 Task: Create ChildIssue0044 as Child Issue of Issue Issue0022 in Backlog  in Scrum Project Project0005 in Jira
Action: Mouse moved to (391, 442)
Screenshot: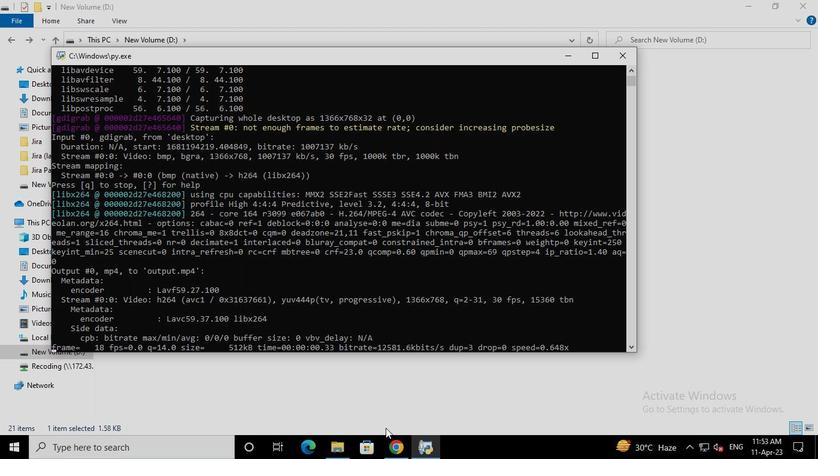 
Action: Mouse pressed left at (391, 442)
Screenshot: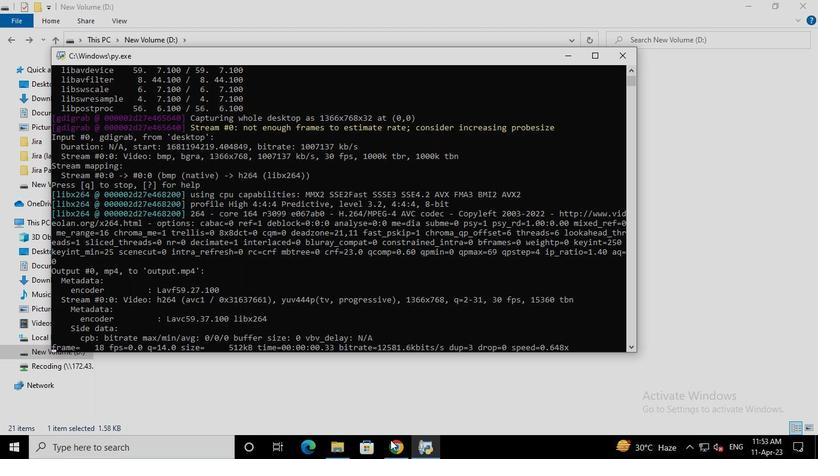 
Action: Mouse moved to (92, 184)
Screenshot: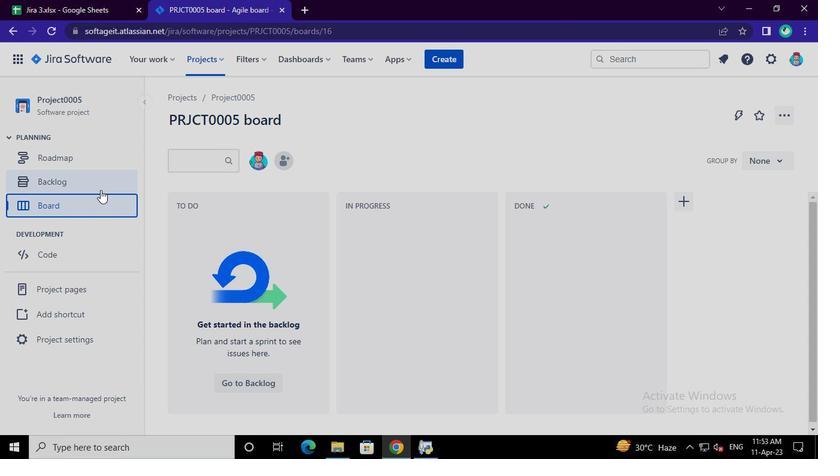 
Action: Mouse pressed left at (92, 184)
Screenshot: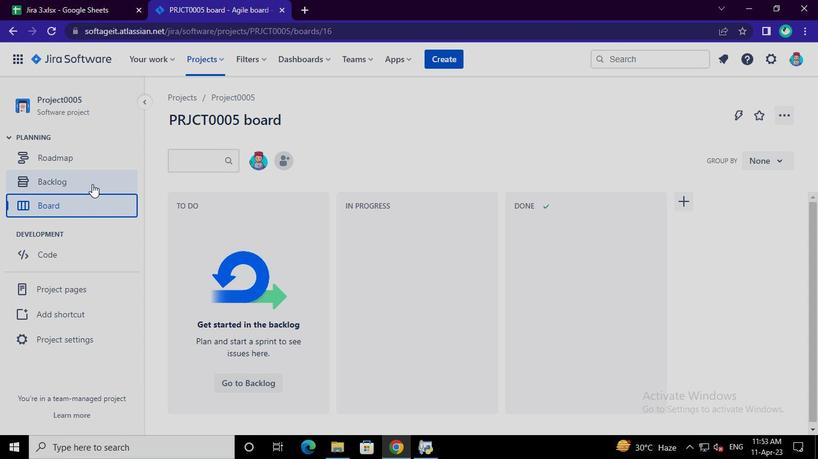
Action: Mouse moved to (278, 293)
Screenshot: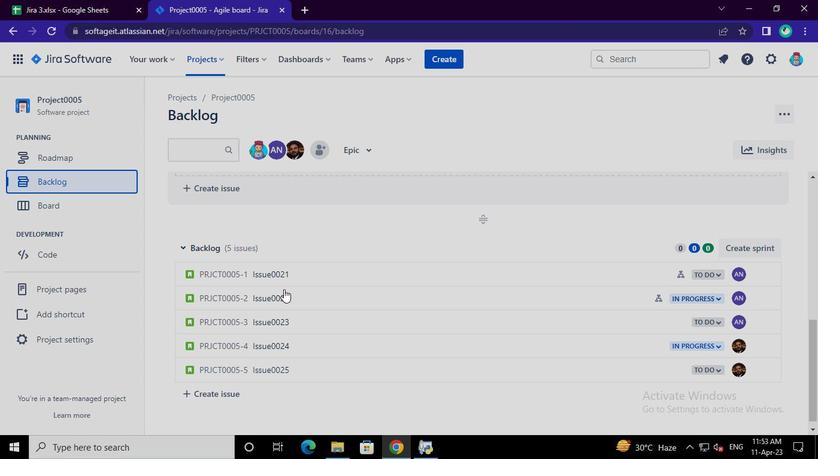 
Action: Mouse pressed left at (278, 293)
Screenshot: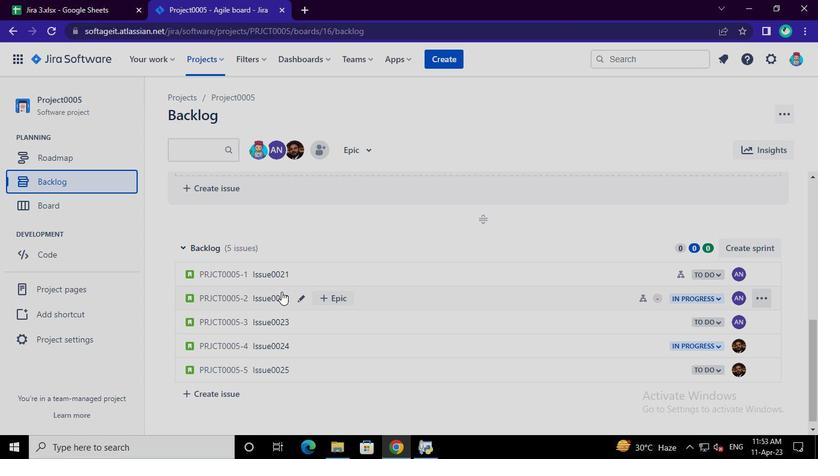 
Action: Mouse moved to (606, 239)
Screenshot: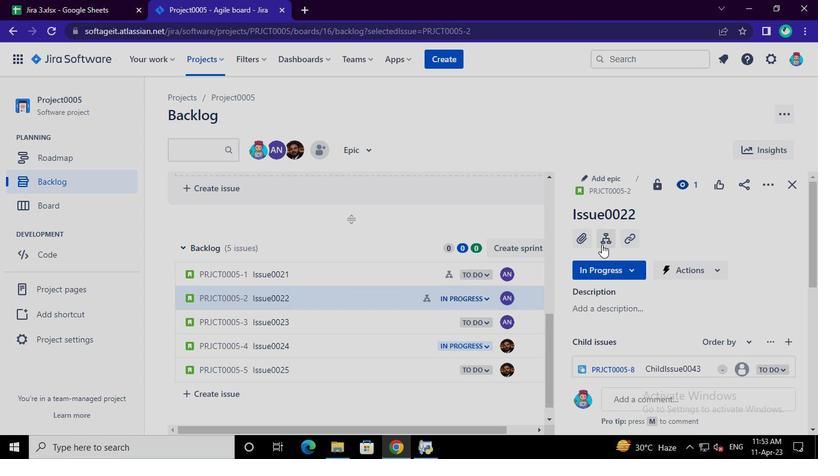 
Action: Mouse pressed left at (606, 239)
Screenshot: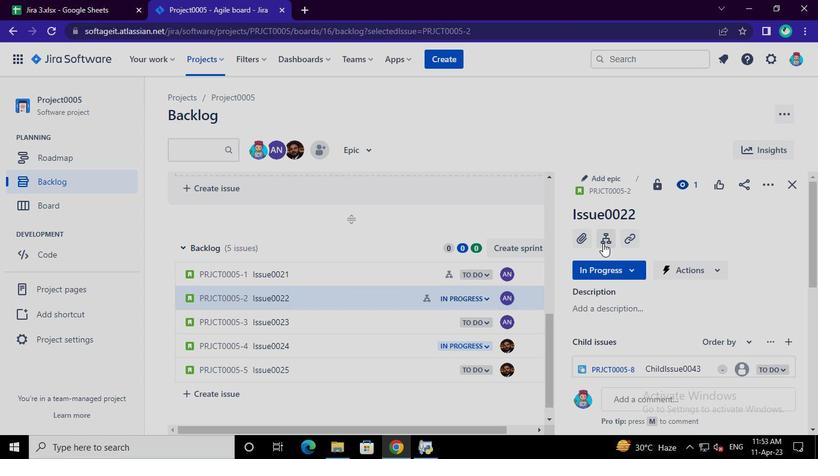 
Action: Mouse moved to (610, 294)
Screenshot: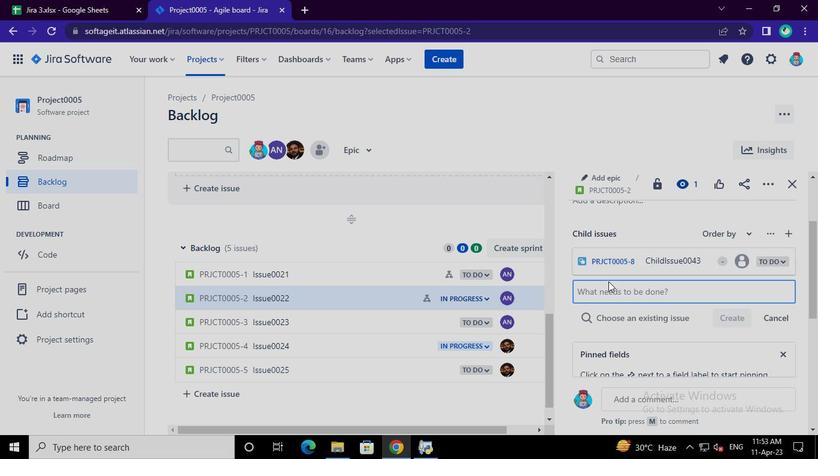 
Action: Mouse pressed left at (610, 294)
Screenshot: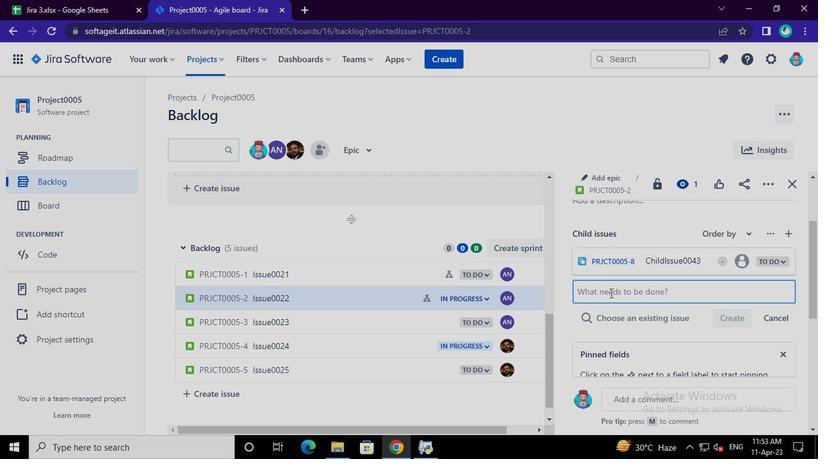 
Action: Mouse moved to (613, 294)
Screenshot: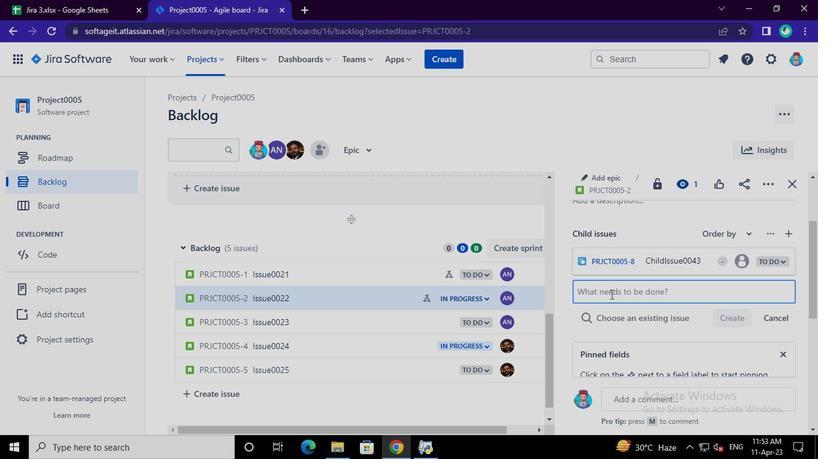 
Action: Keyboard Key.shift
Screenshot: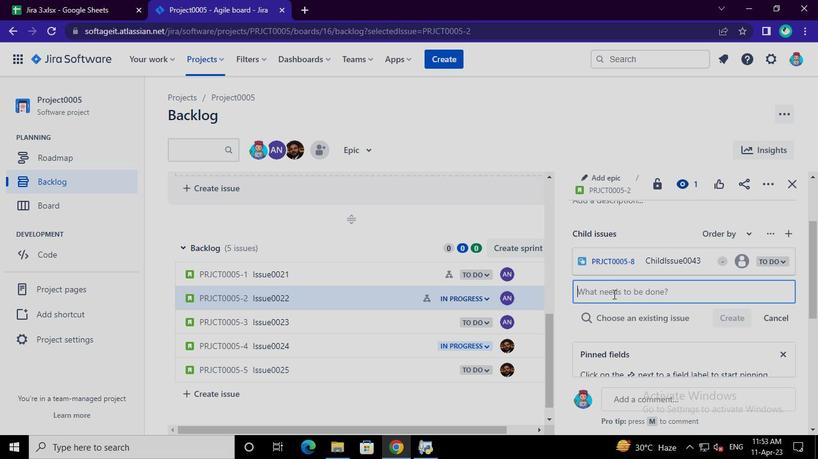 
Action: Keyboard C
Screenshot: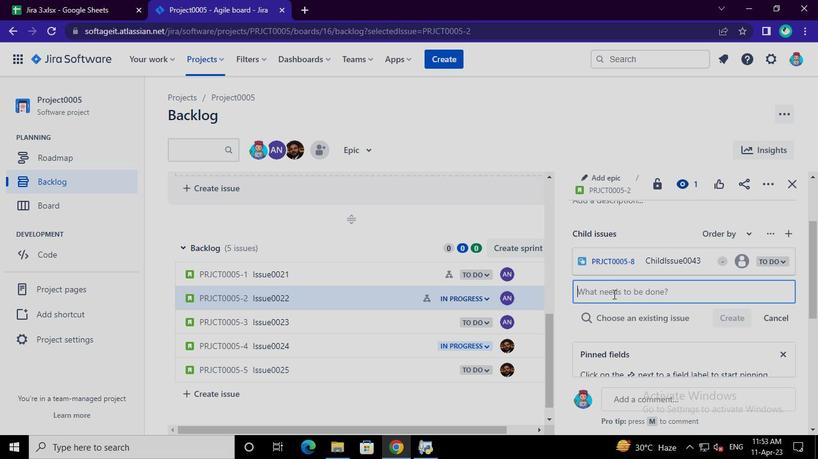 
Action: Keyboard h
Screenshot: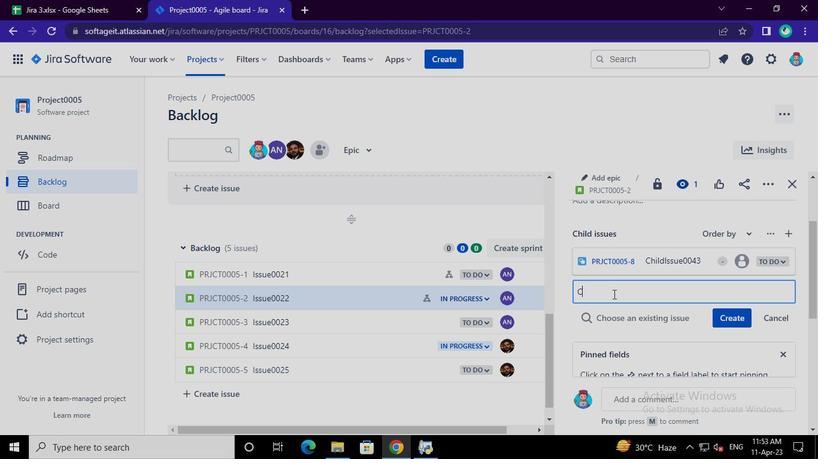 
Action: Keyboard i
Screenshot: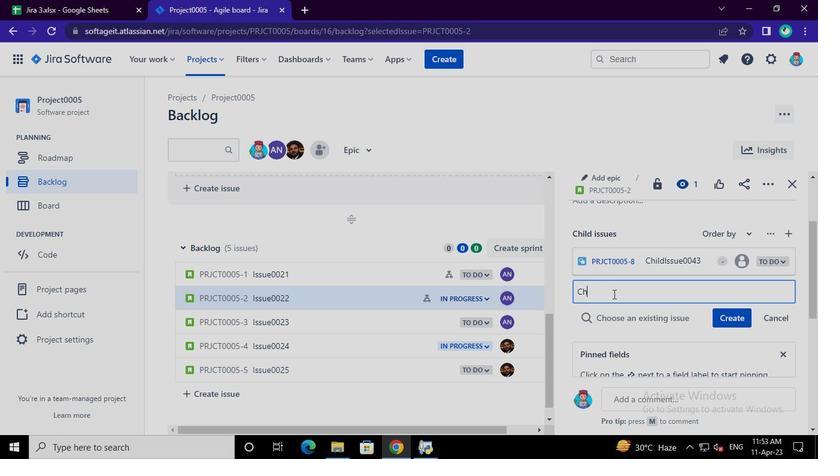 
Action: Keyboard l
Screenshot: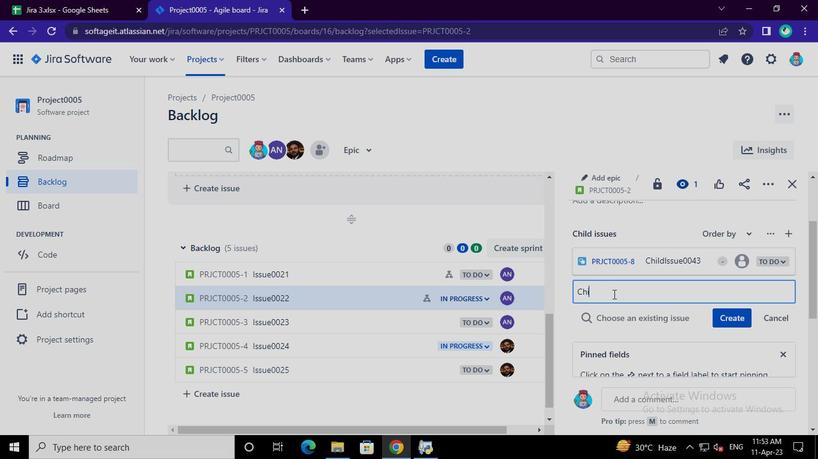 
Action: Keyboard d
Screenshot: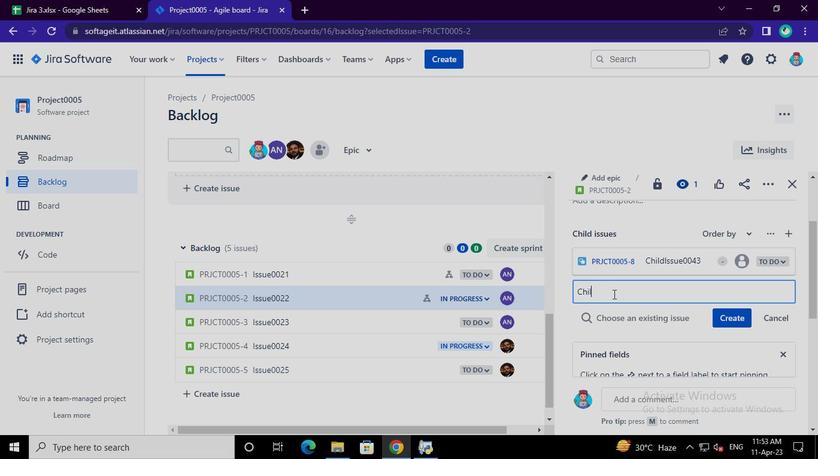 
Action: Keyboard Key.shift
Screenshot: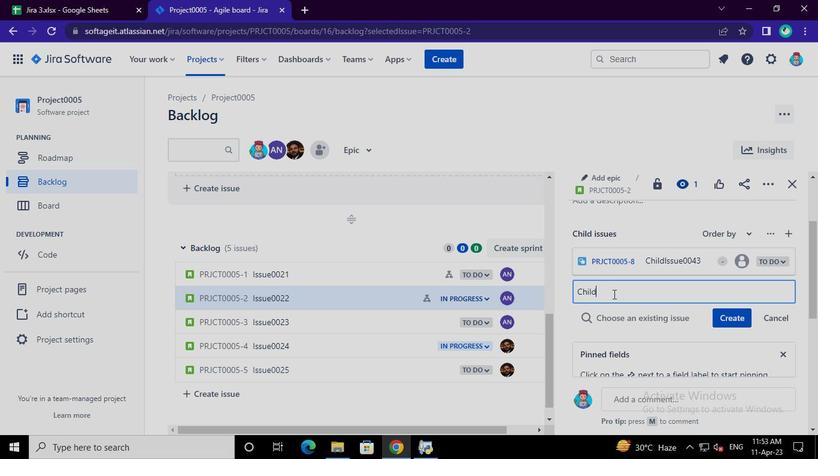 
Action: Keyboard I
Screenshot: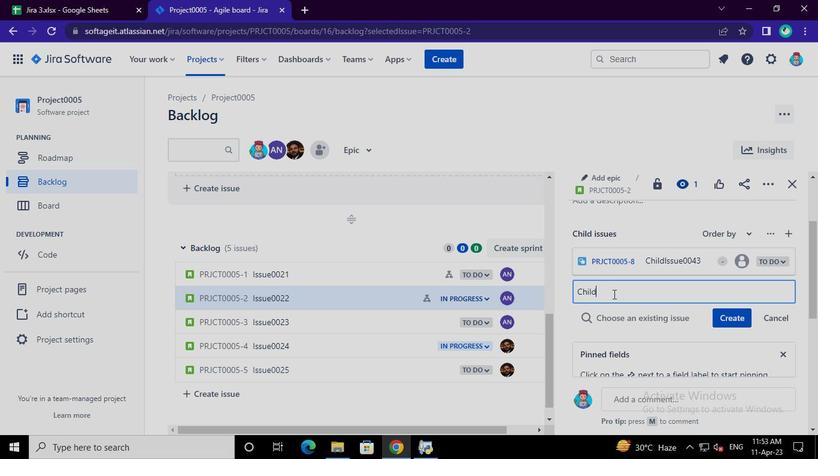 
Action: Keyboard s
Screenshot: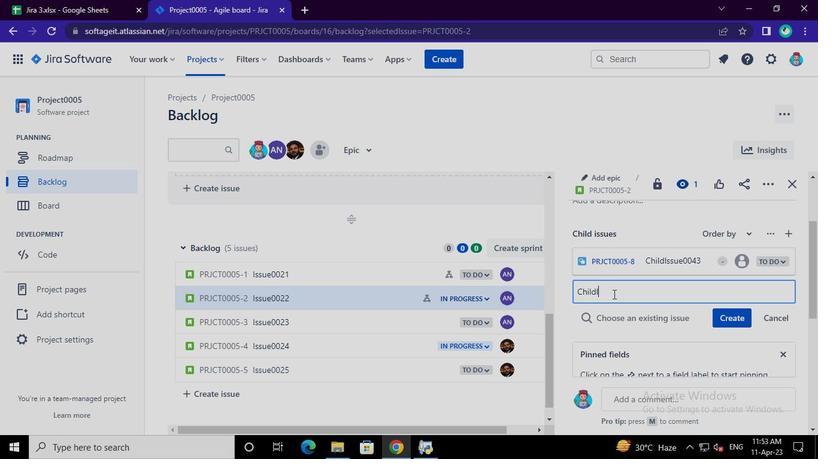 
Action: Keyboard s
Screenshot: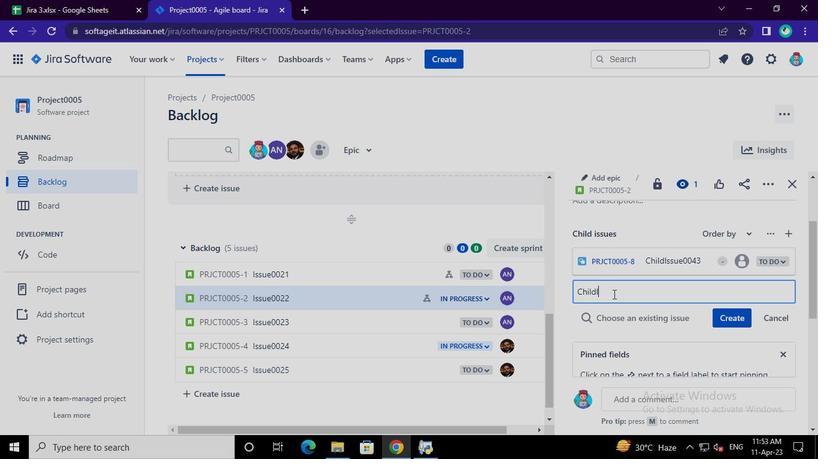 
Action: Keyboard u
Screenshot: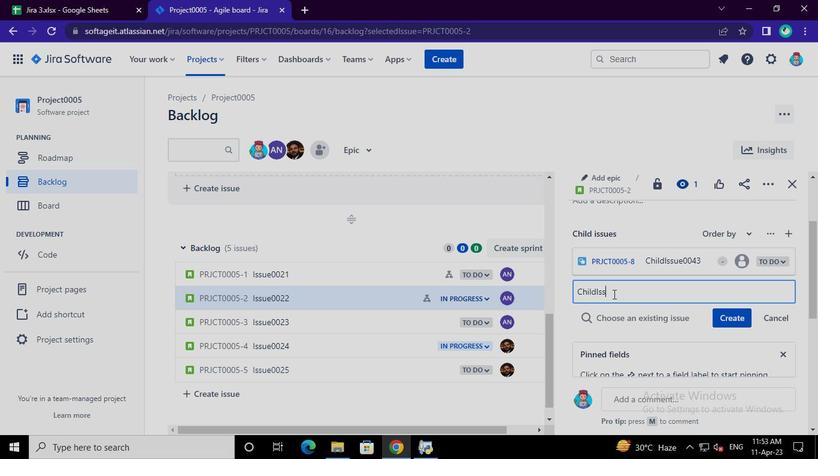 
Action: Keyboard e
Screenshot: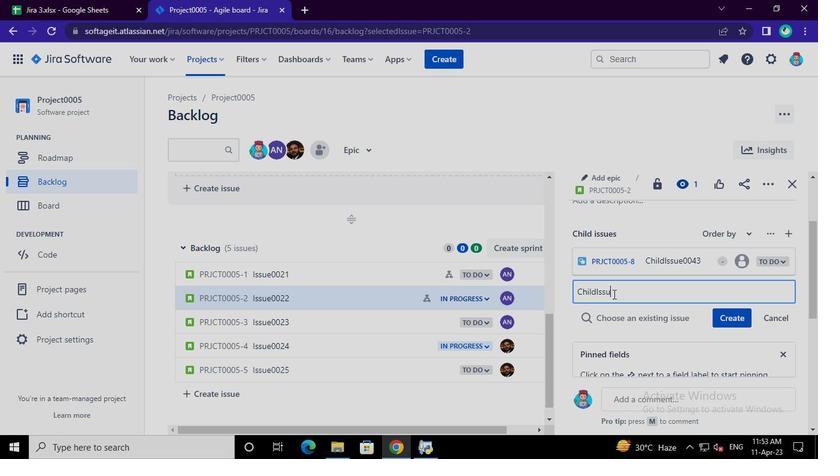 
Action: Keyboard <96>
Screenshot: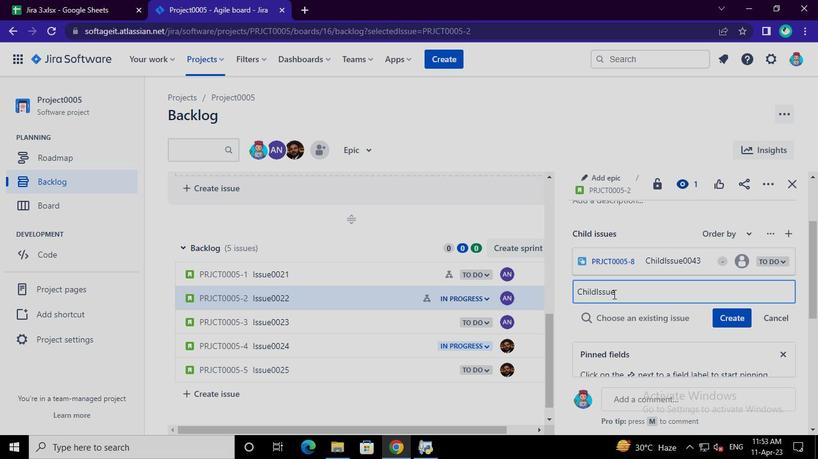 
Action: Keyboard <96>
Screenshot: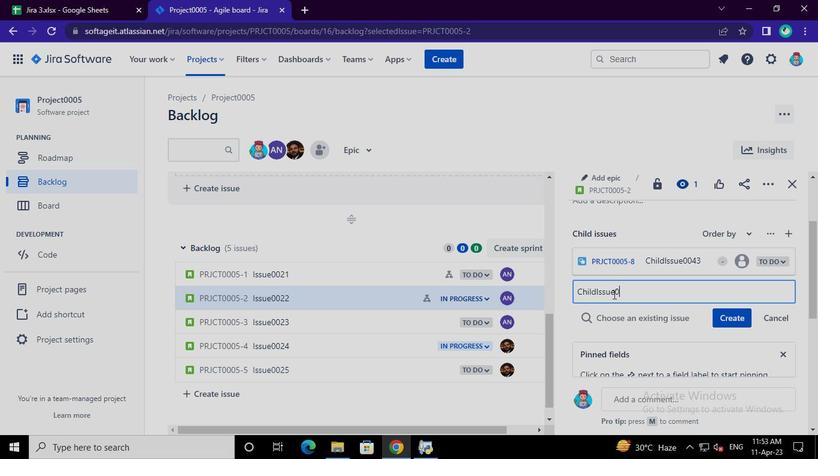 
Action: Keyboard <100>
Screenshot: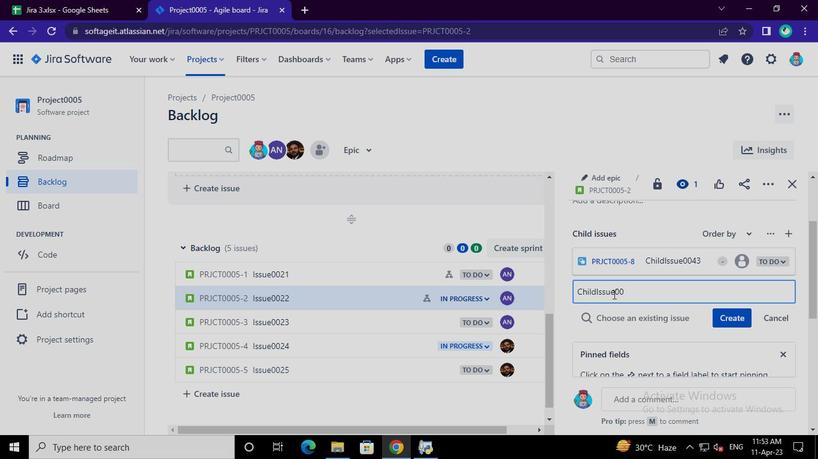 
Action: Keyboard <100>
Screenshot: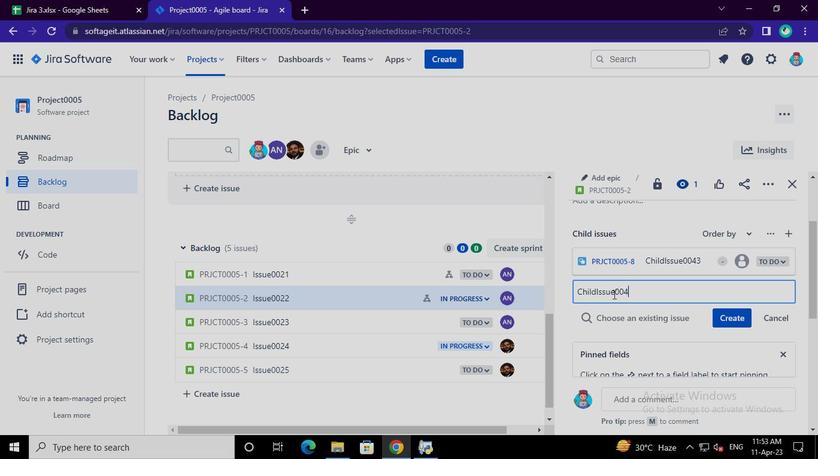 
Action: Mouse moved to (721, 319)
Screenshot: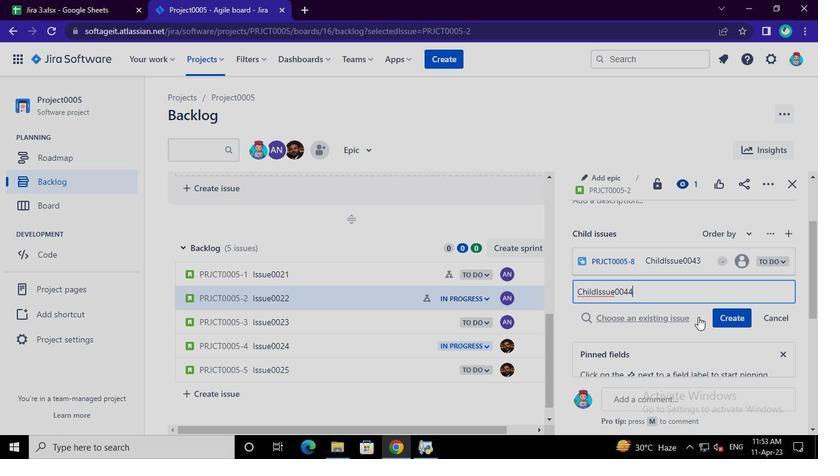 
Action: Mouse pressed left at (721, 319)
Screenshot: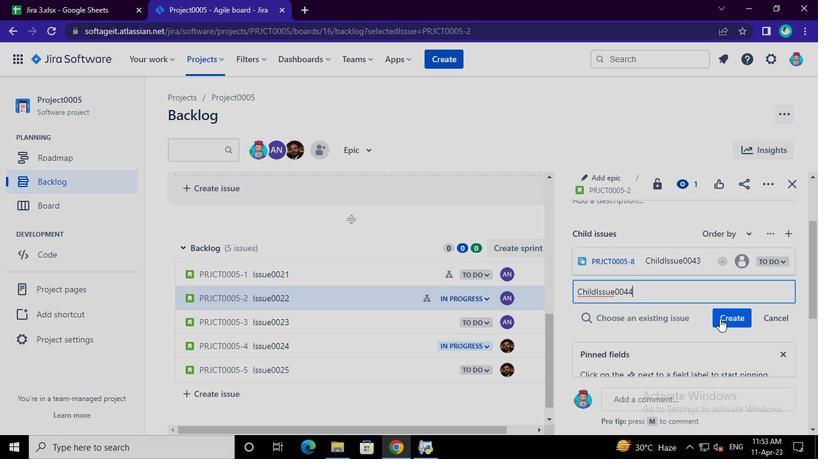 
Action: Mouse moved to (427, 457)
Screenshot: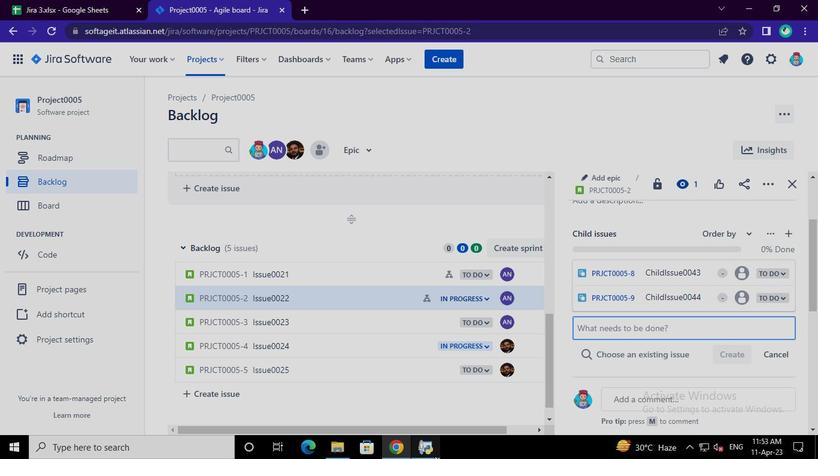 
Action: Mouse pressed left at (427, 457)
Screenshot: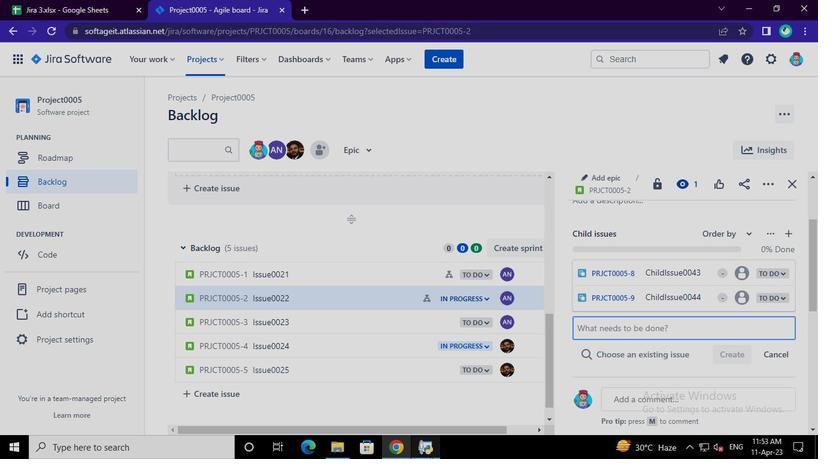 
Action: Mouse moved to (620, 59)
Screenshot: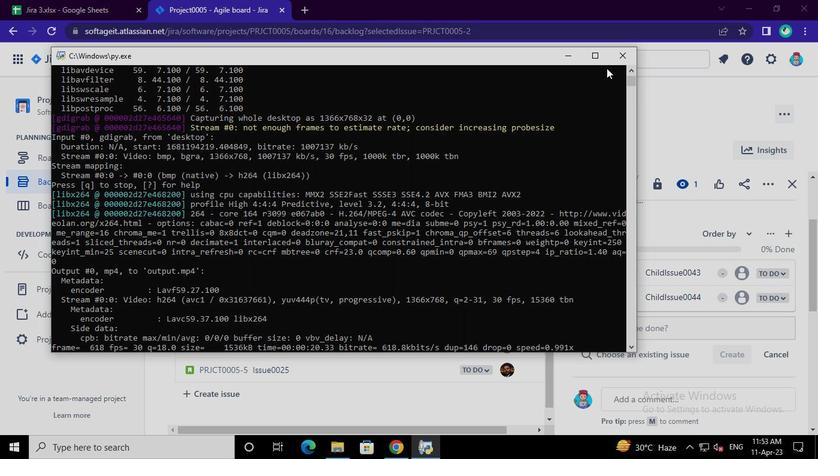 
Action: Mouse pressed left at (620, 59)
Screenshot: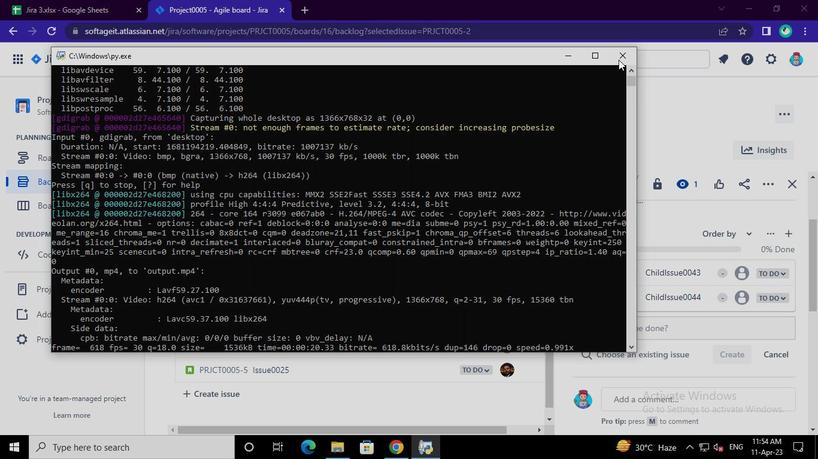 
